 Task: Provide feedback to Microsoft suggesting a new feature for Outlook.
Action: Mouse moved to (225, 18)
Screenshot: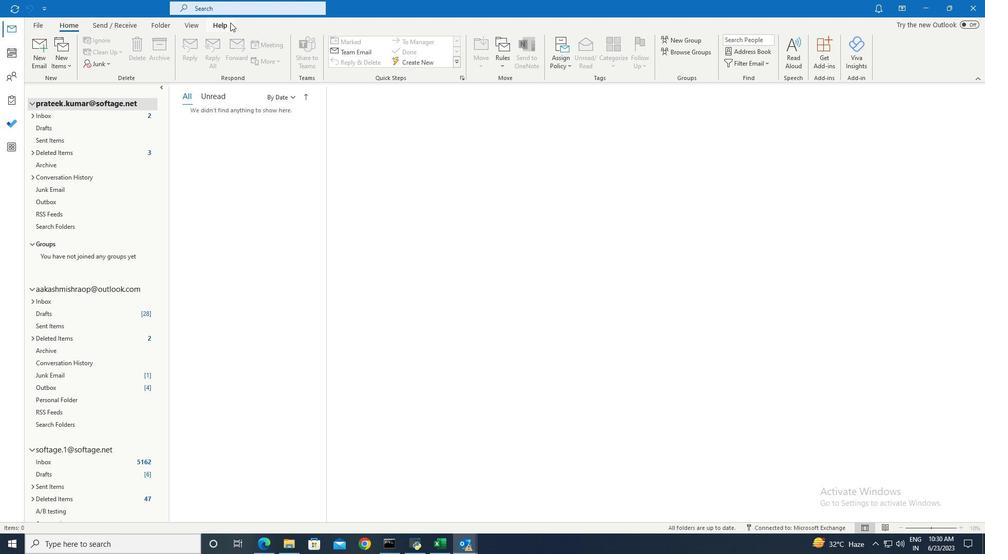 
Action: Mouse pressed left at (225, 18)
Screenshot: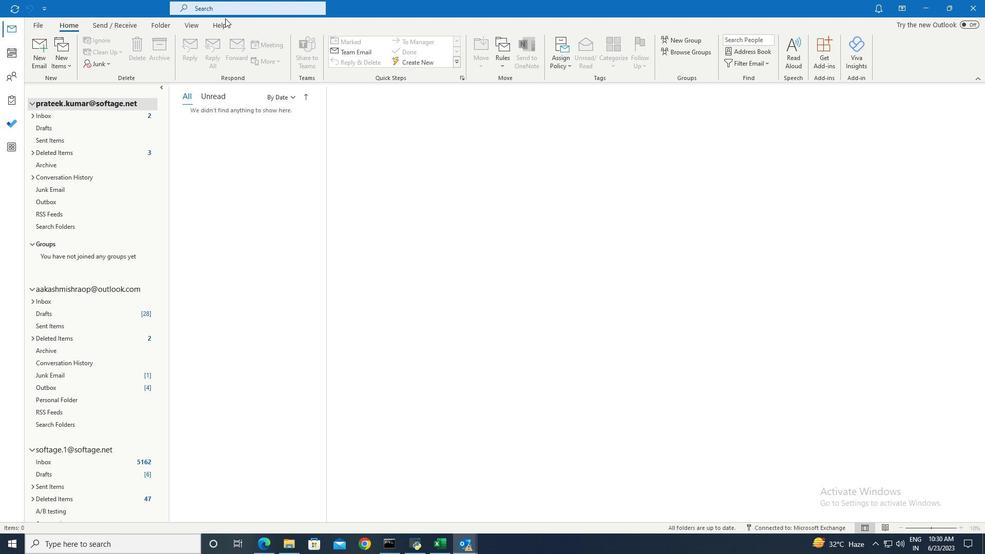 
Action: Mouse moved to (216, 22)
Screenshot: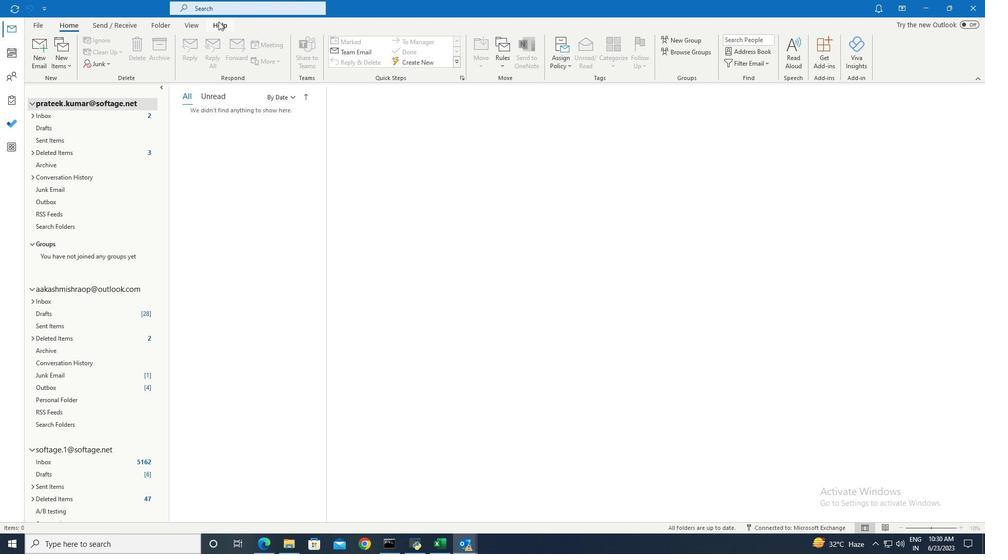 
Action: Mouse pressed left at (216, 22)
Screenshot: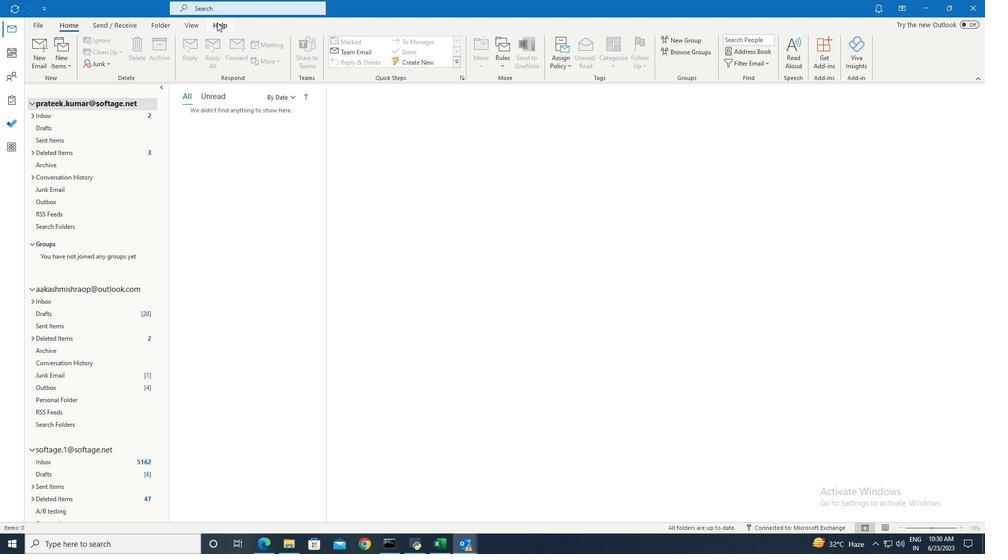 
Action: Mouse moved to (157, 53)
Screenshot: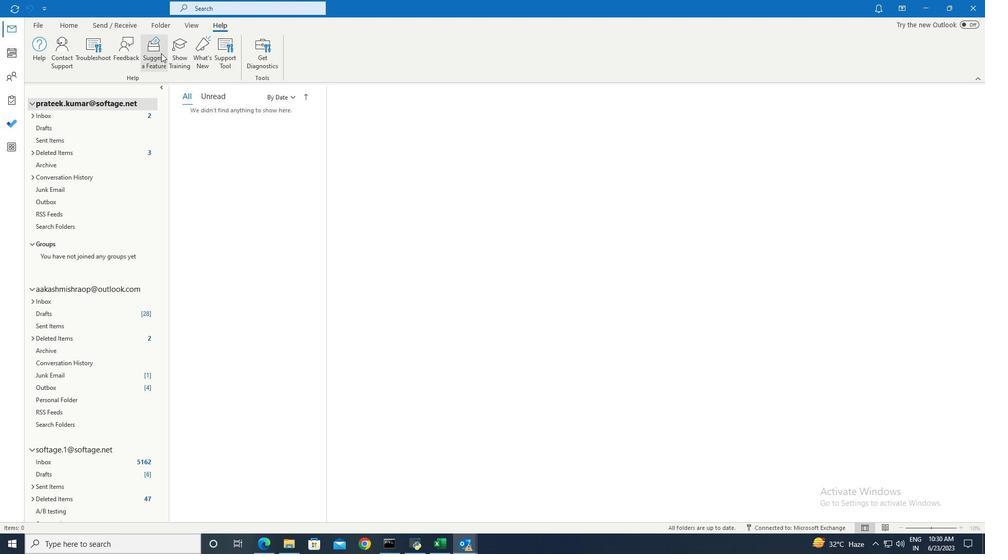 
Action: Mouse pressed left at (157, 53)
Screenshot: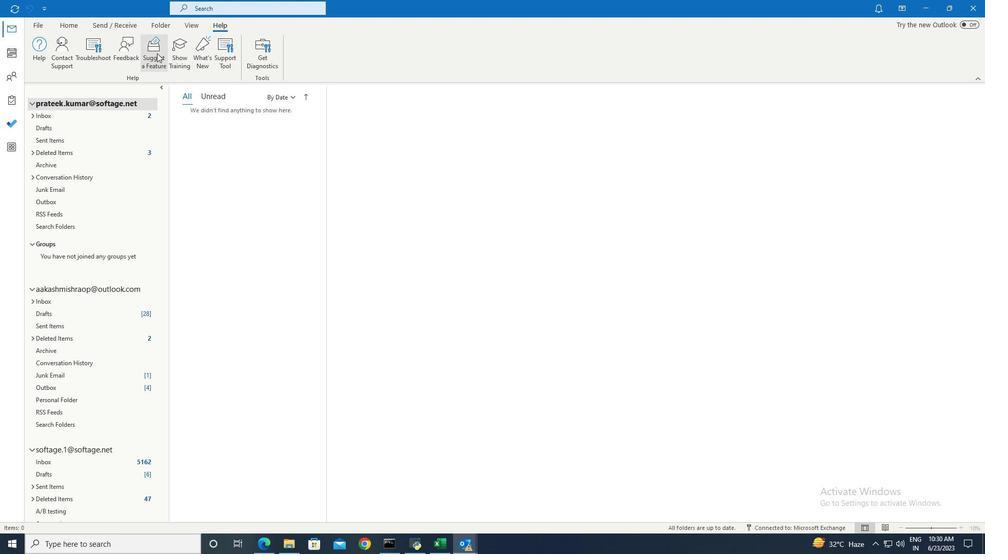 
Action: Mouse moved to (832, 163)
Screenshot: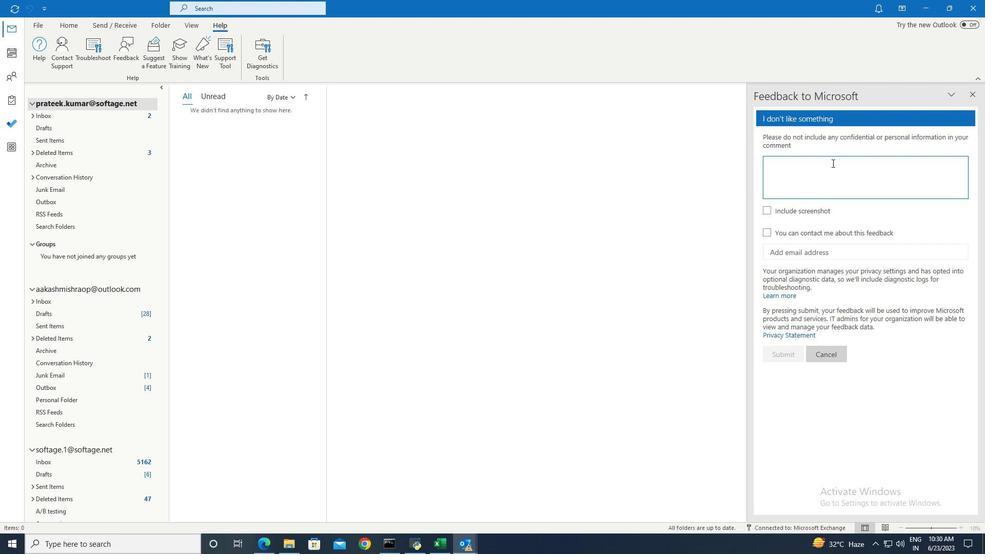 
Action: Mouse pressed left at (832, 163)
Screenshot: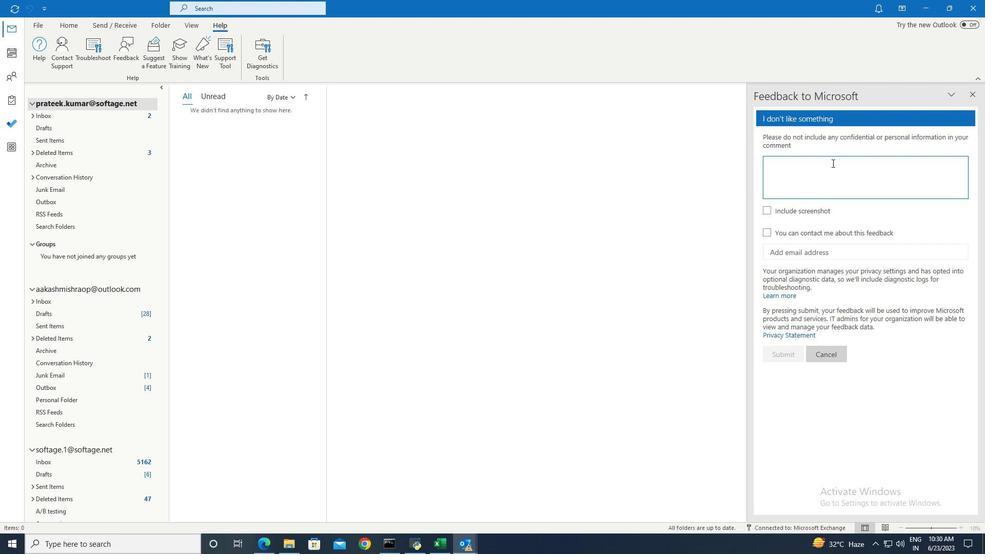 
Action: Key pressed <Key.shift>I<Key.space>would<Key.space>like<Key.space>to<Key.space>suggest<Key.space>the<Key.space>implementation<Key.space>of<Key.space>a<Key.space>build<Key.backspace>t-in<Key.space>email<Key.space>tracking<Key.space>feature<Key.space>in<Key.space>the<Key.space>outlook<Key.space>desktop<Key.space>app.<Key.space><Key.shift>This<Key.space>feature<Key.space>would<Key.space>allow<Key.space>users<Key.space>to<Key.space>receive<Key.space>notification<Key.space>or<Key.space>insights<Key.space>on<Key.space>the<Key.space>status<Key.space>of<Key.space>their<Key.space>sent<Key.space>emails,<Key.space>such<Key.space>as<Key.space>when<Key.space>an<Key.space>email<Key.space>has<Key.space>been<Key.space>opened,<Key.space>the<Key.space>numv<Key.backspace>ber<Key.space>of<Key.space>times<Key.space>it<Key.space>has<Key.space>been<Key.space>viewed,<Key.space>or<Key.space>if<Key.space>any<Key.space>lik<Key.backspace>nks<Key.space>or<Key.space>attachments<Key.space>have<Key.space>been<Key.space>accessed.
Screenshot: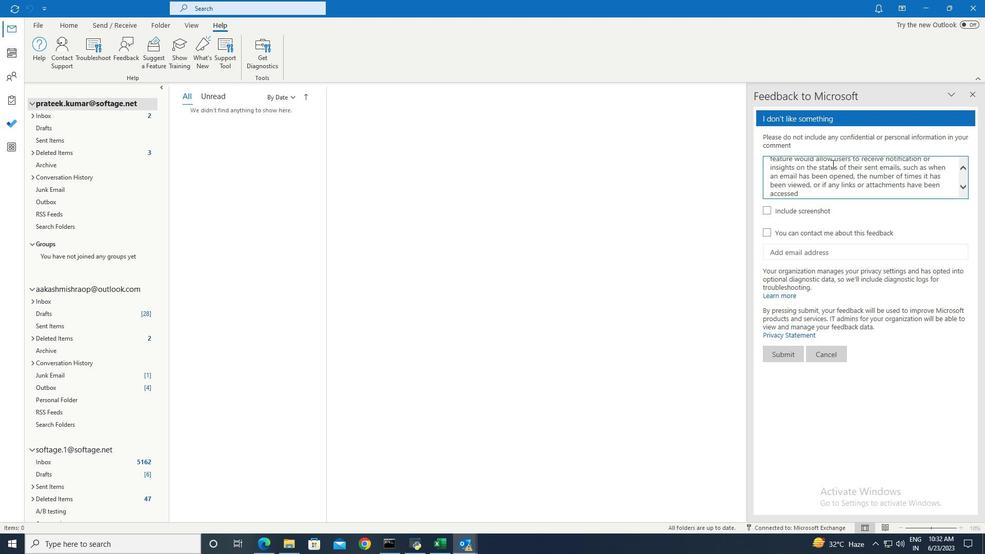
Action: Mouse moved to (785, 351)
Screenshot: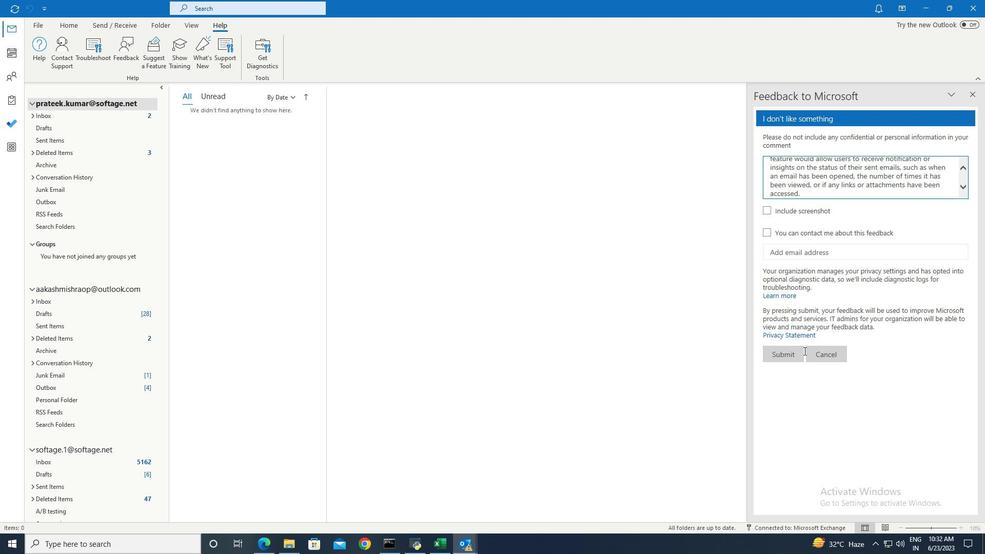 
Action: Mouse pressed left at (785, 351)
Screenshot: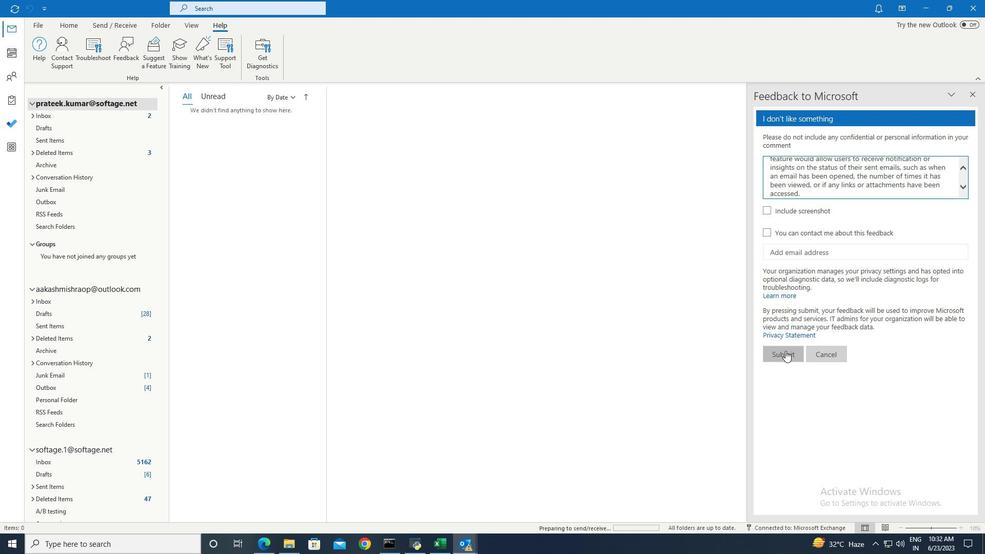 
Action: Mouse moved to (785, 351)
Screenshot: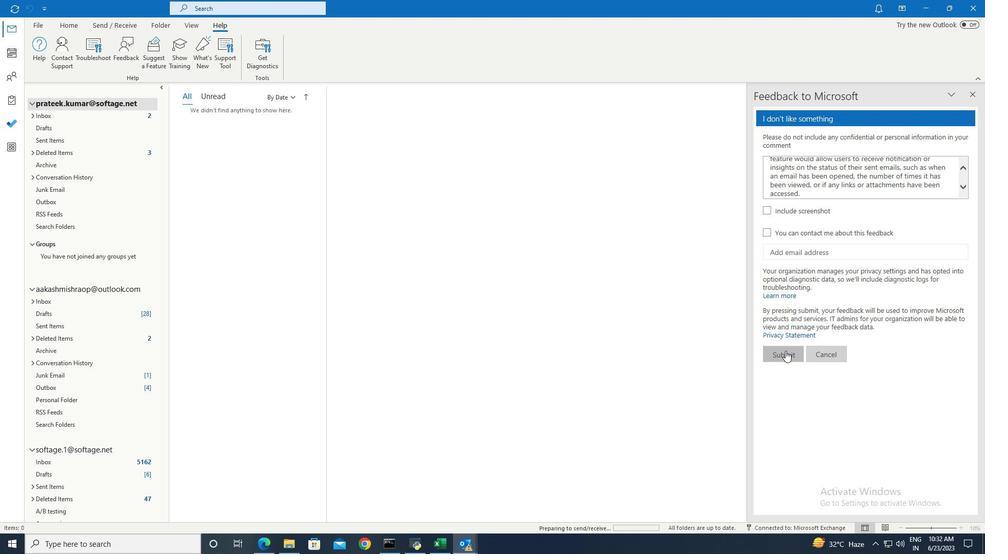 
